 Task: Add a signature Melissa Sanchez containing Have a great National Puzzle Day, Melissa Sanchez to email address softage.6@softage.net and add a folder Disability insurance
Action: Mouse moved to (109, 102)
Screenshot: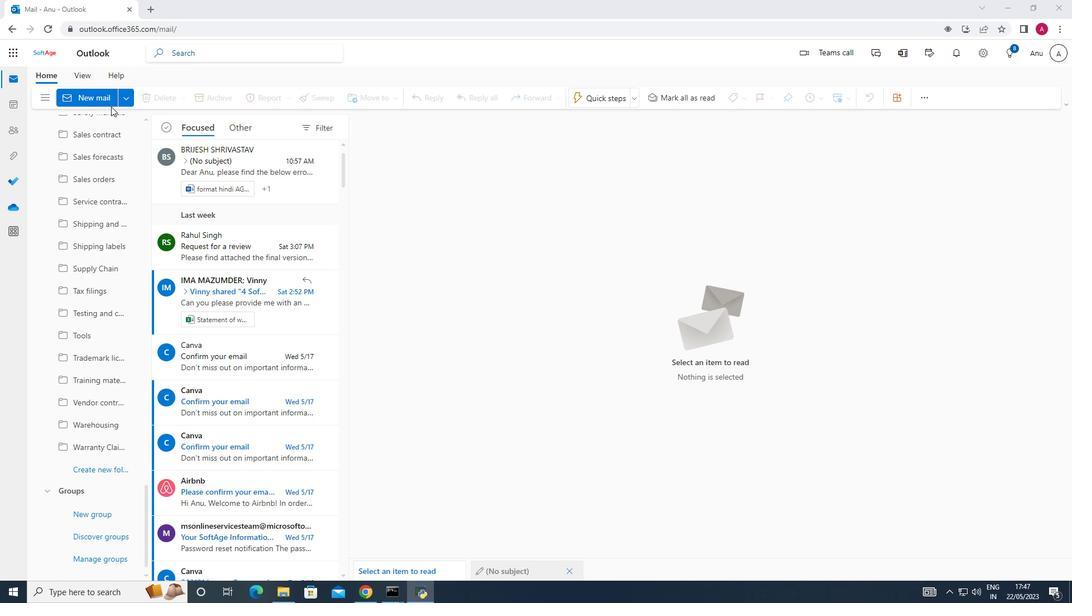 
Action: Mouse pressed left at (109, 102)
Screenshot: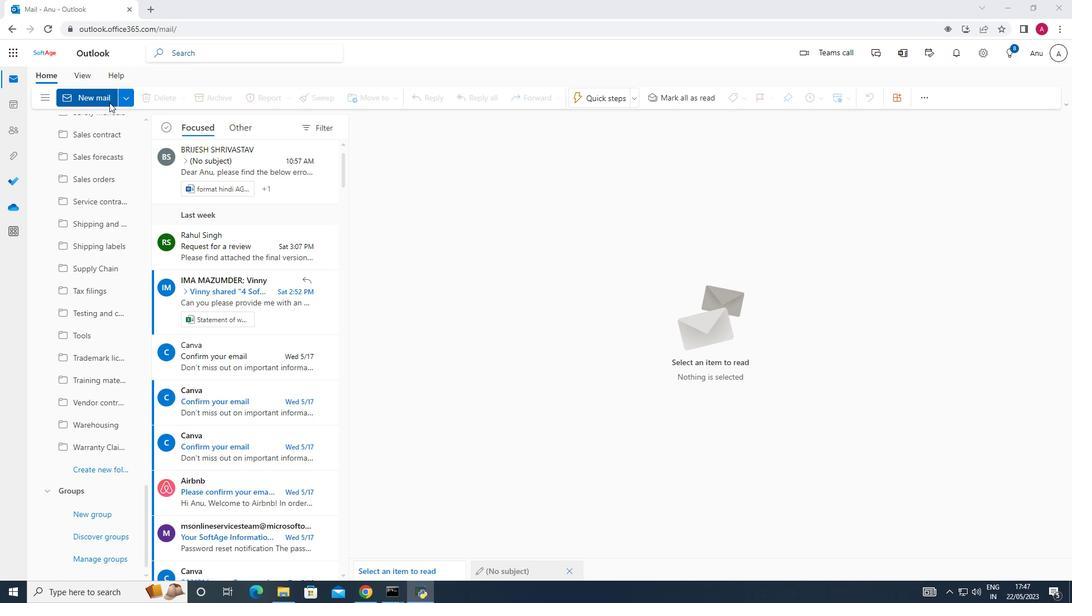 
Action: Mouse moved to (765, 93)
Screenshot: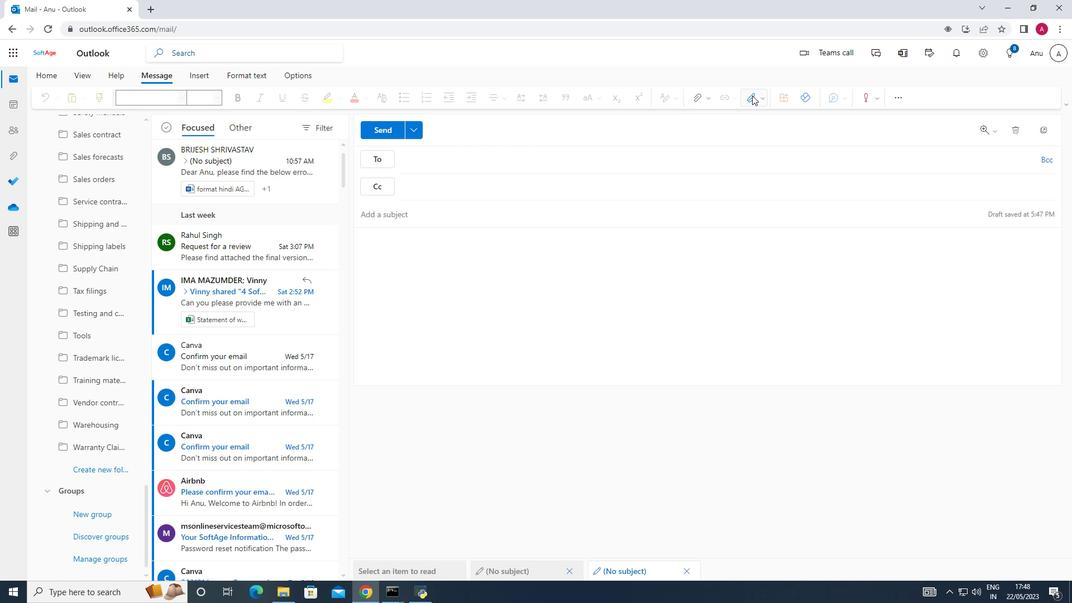 
Action: Mouse pressed left at (765, 93)
Screenshot: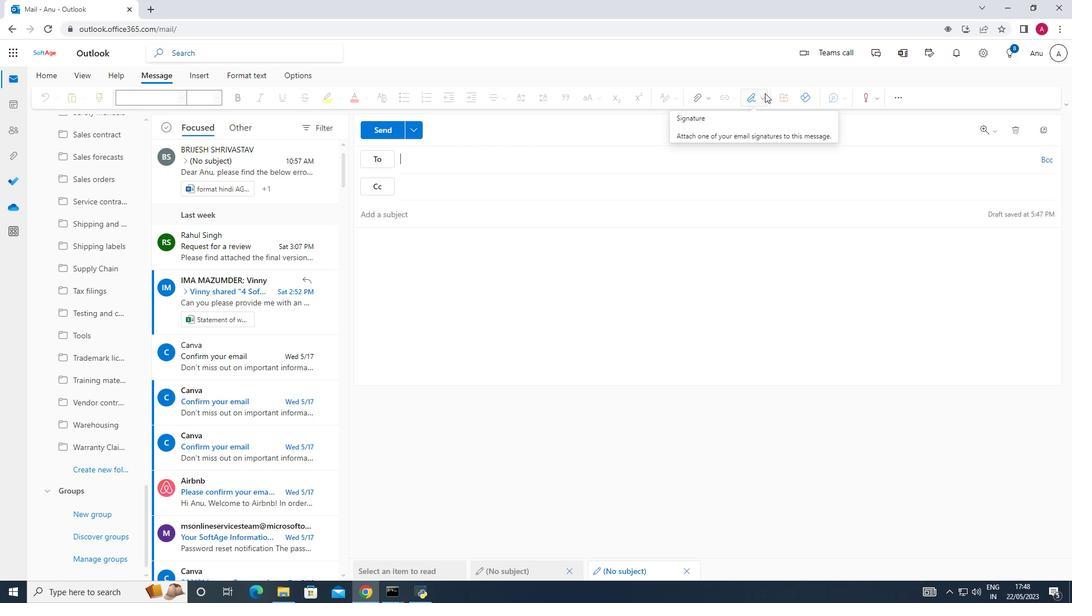 
Action: Mouse moved to (765, 140)
Screenshot: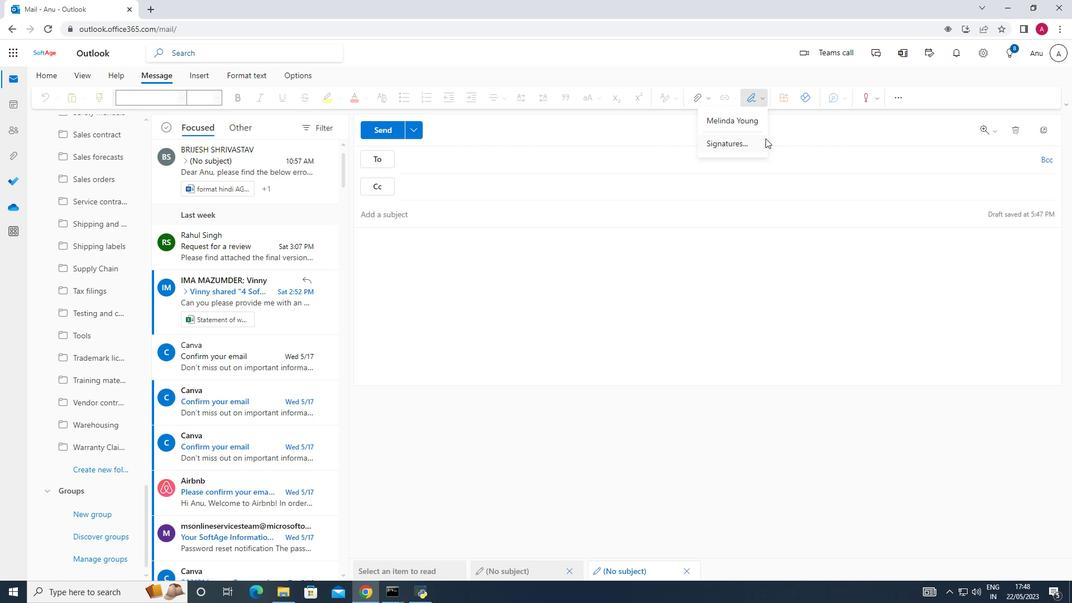 
Action: Mouse pressed left at (765, 140)
Screenshot: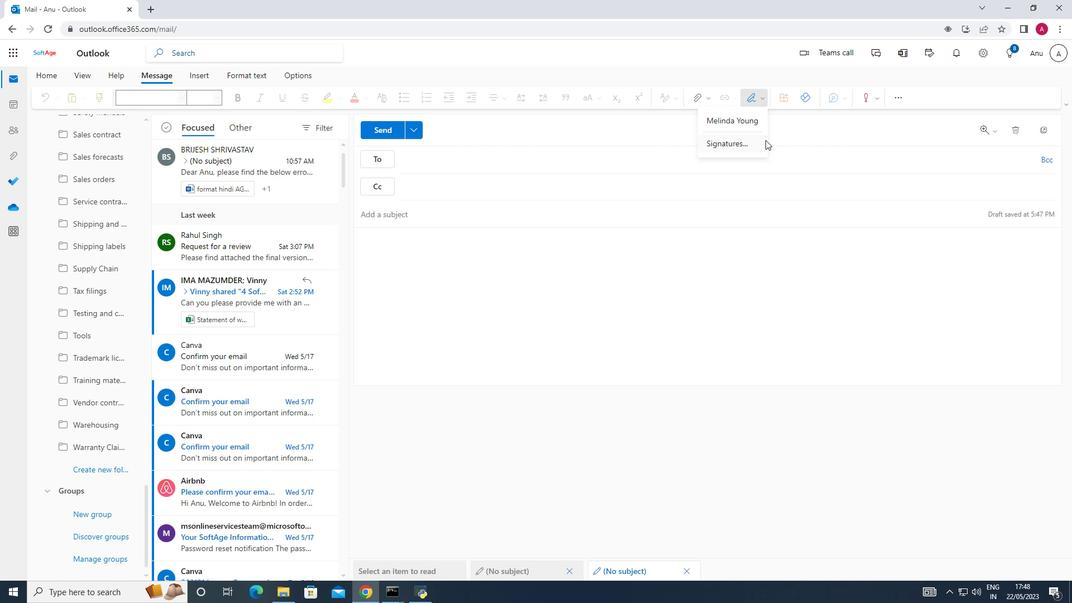 
Action: Mouse moved to (760, 184)
Screenshot: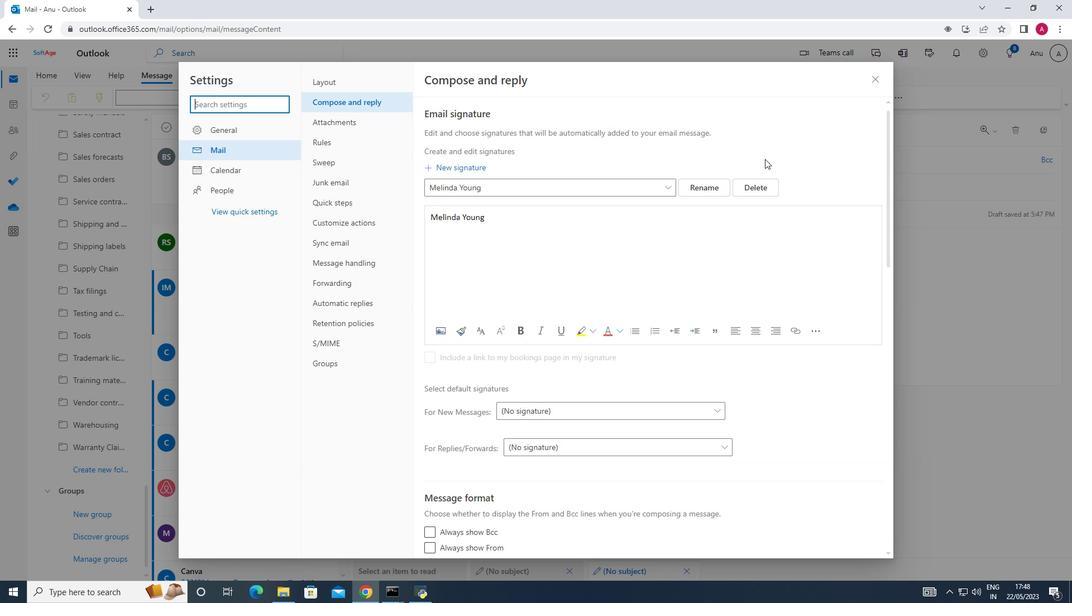 
Action: Mouse pressed left at (760, 184)
Screenshot: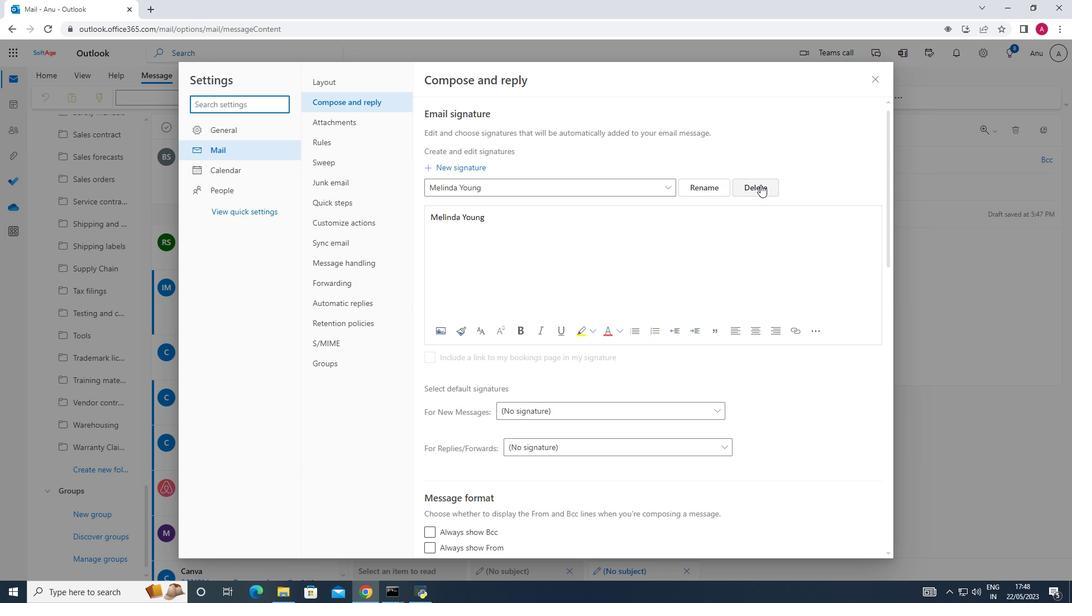 
Action: Mouse moved to (436, 185)
Screenshot: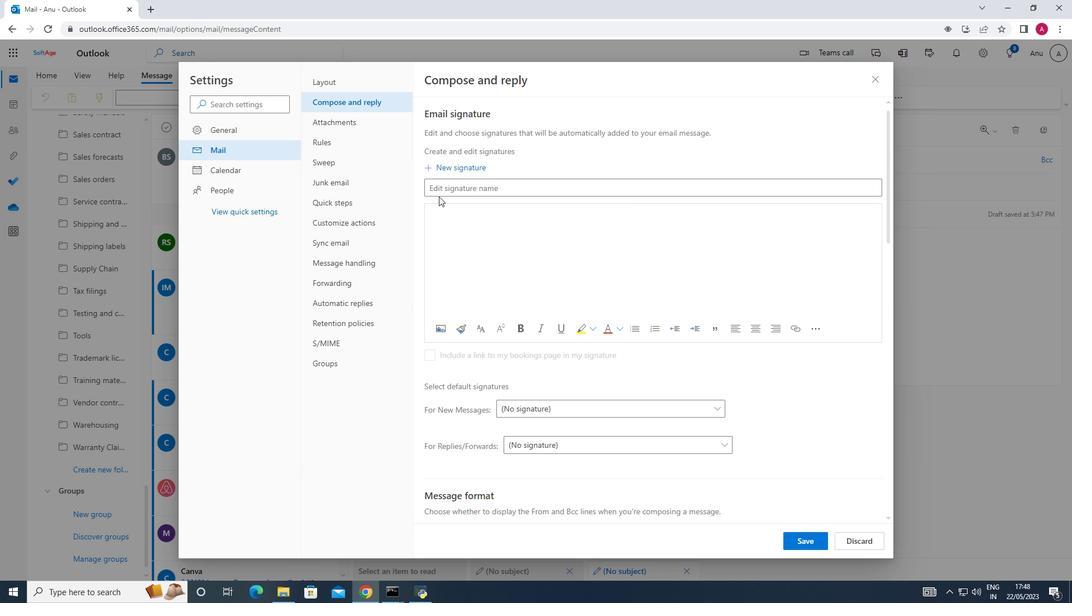 
Action: Mouse pressed left at (436, 185)
Screenshot: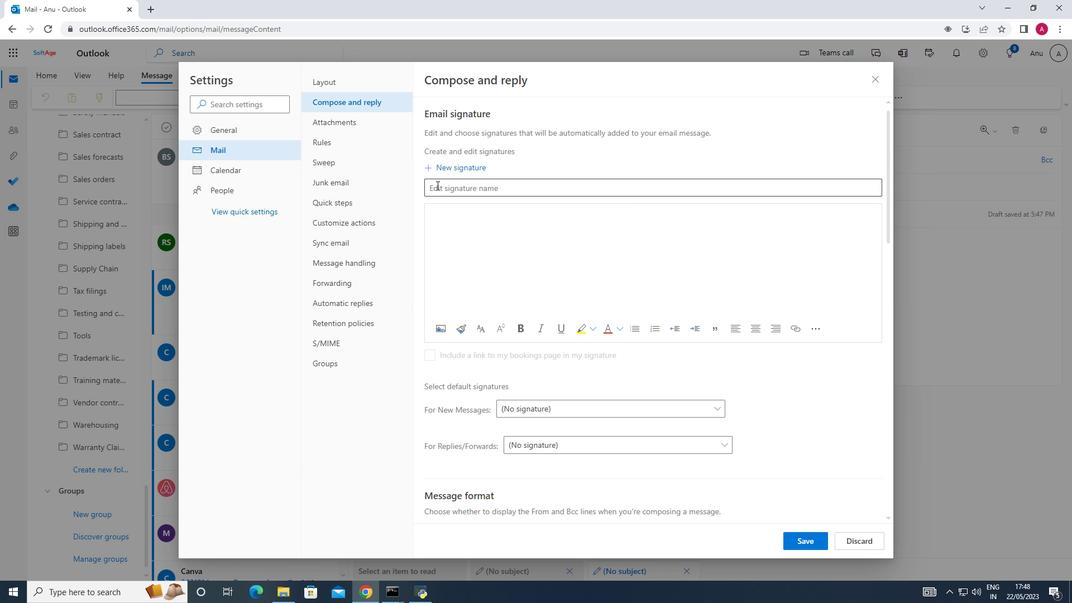 
Action: Key pressed <Key.shift_r>Melissa<Key.space><Key.shift>Sanchez
Screenshot: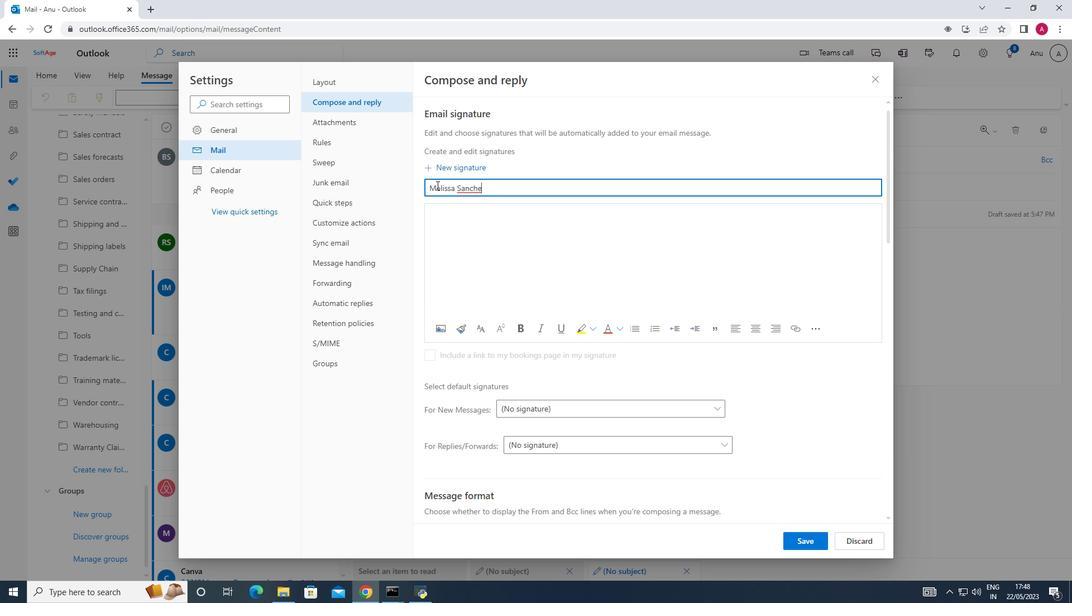 
Action: Mouse moved to (434, 217)
Screenshot: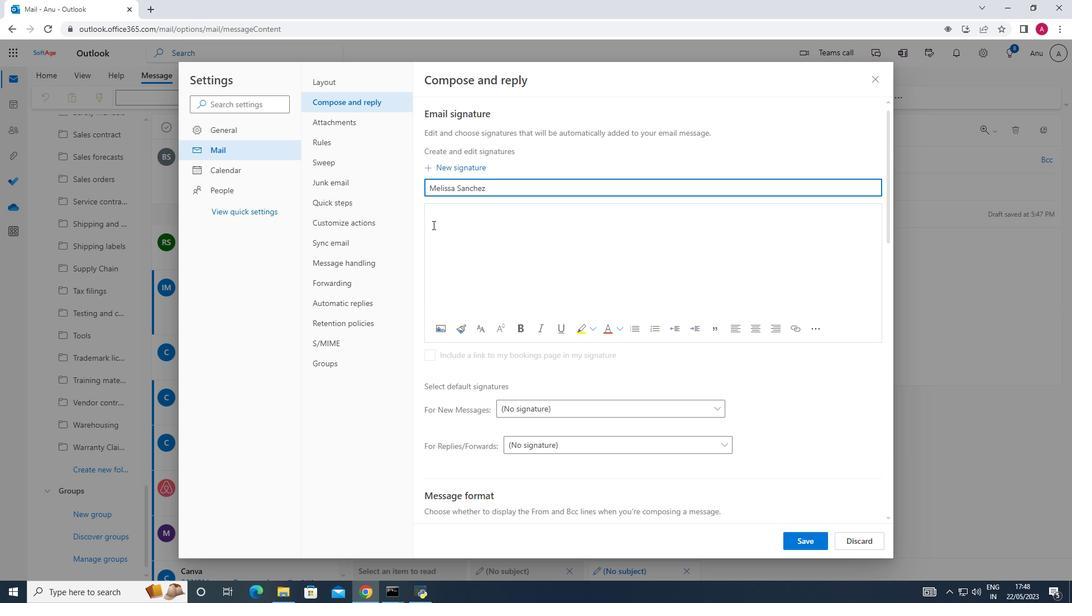 
Action: Mouse pressed left at (434, 217)
Screenshot: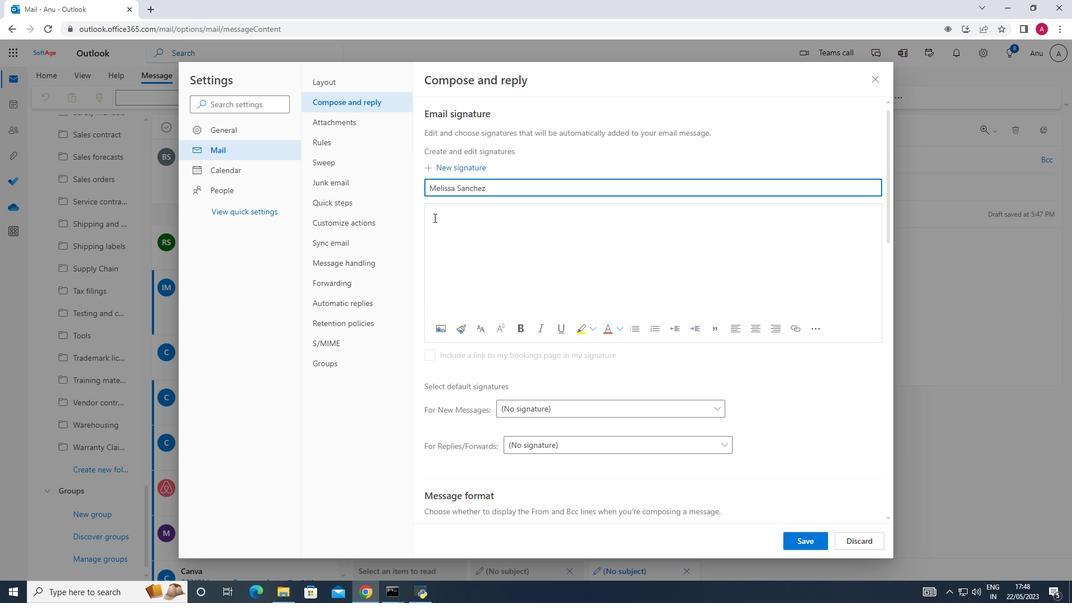 
Action: Key pressed <Key.shift_r>Melissa<Key.space><Key.shift>Sanche
Screenshot: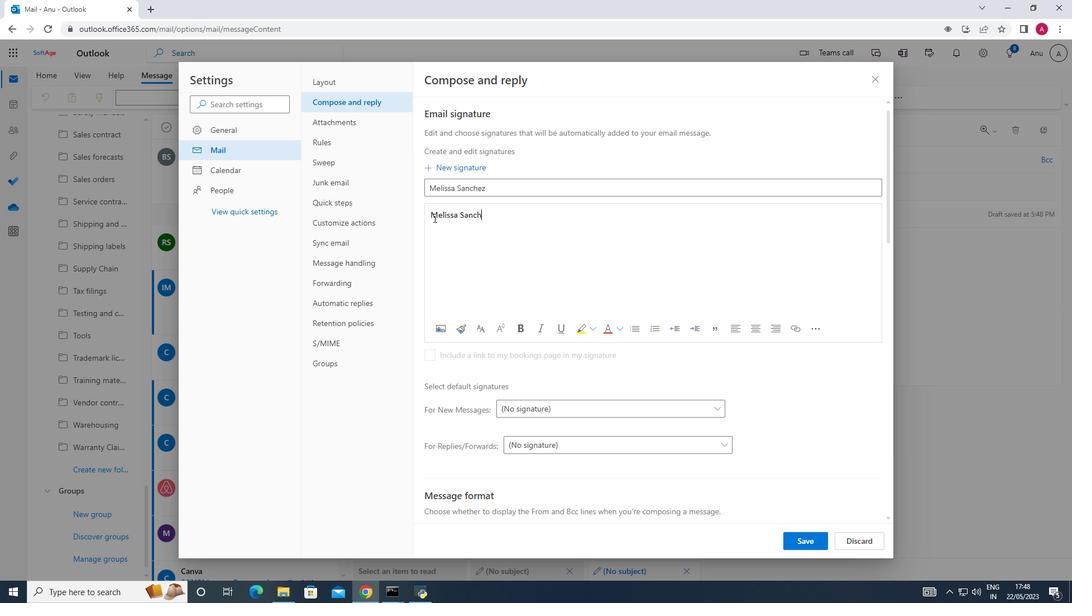 
Action: Mouse moved to (434, 217)
Screenshot: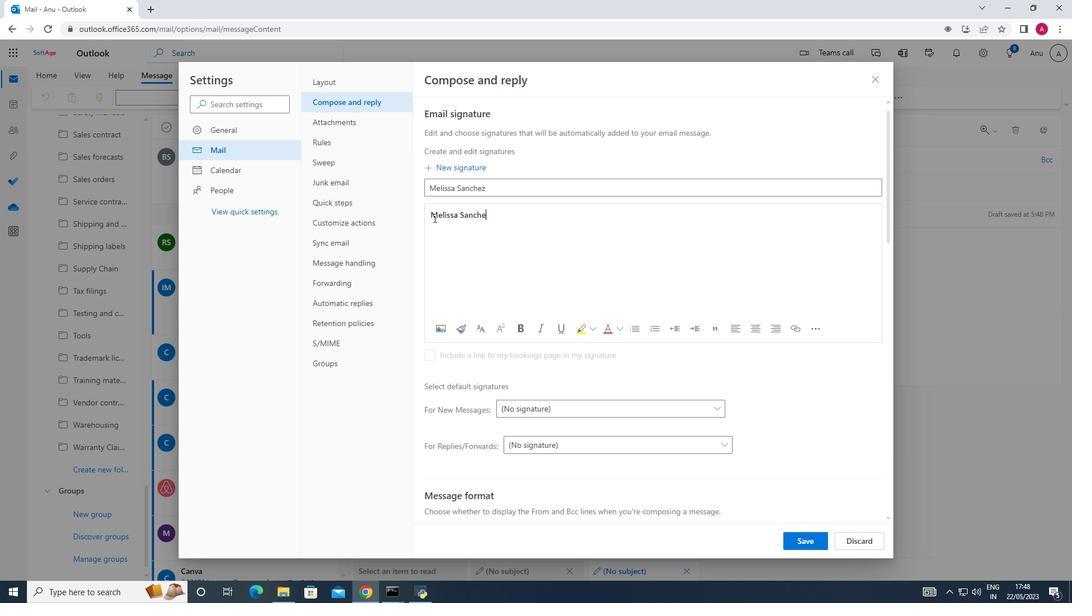 
Action: Key pressed z
Screenshot: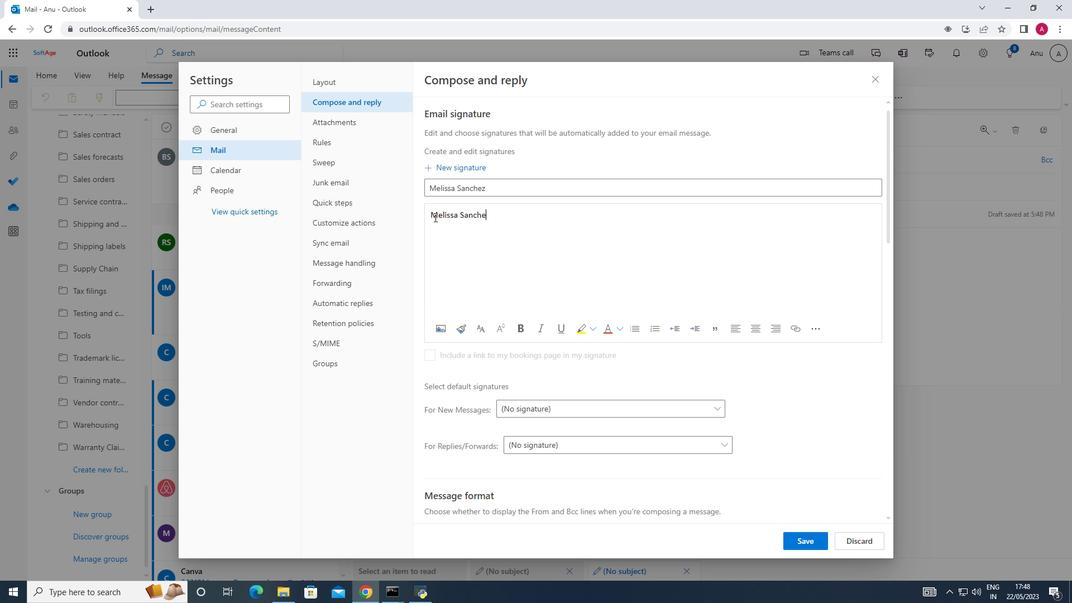 
Action: Mouse moved to (809, 541)
Screenshot: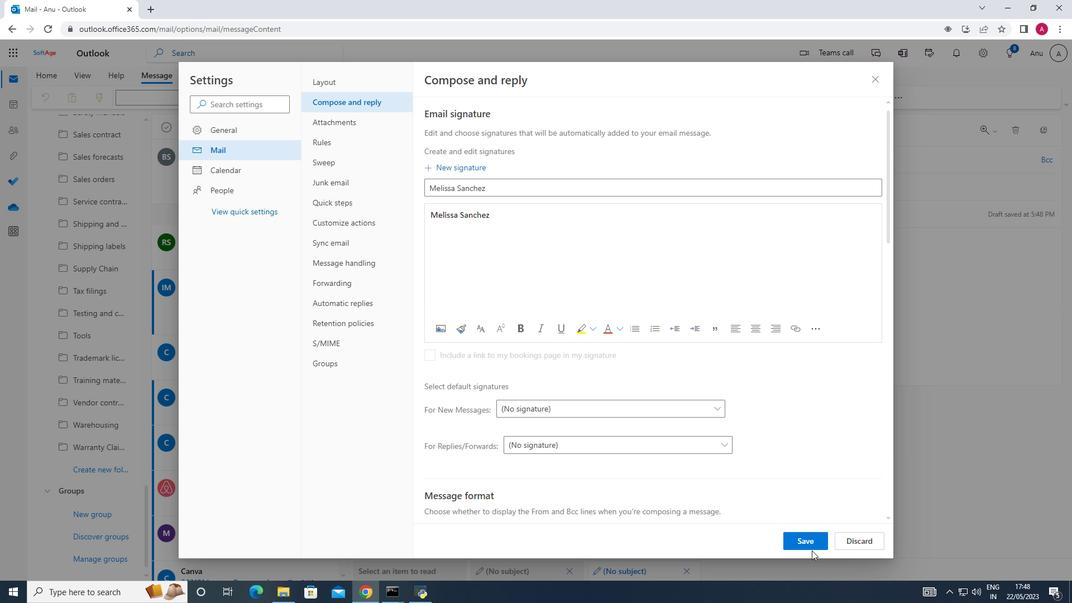 
Action: Mouse pressed left at (809, 541)
Screenshot: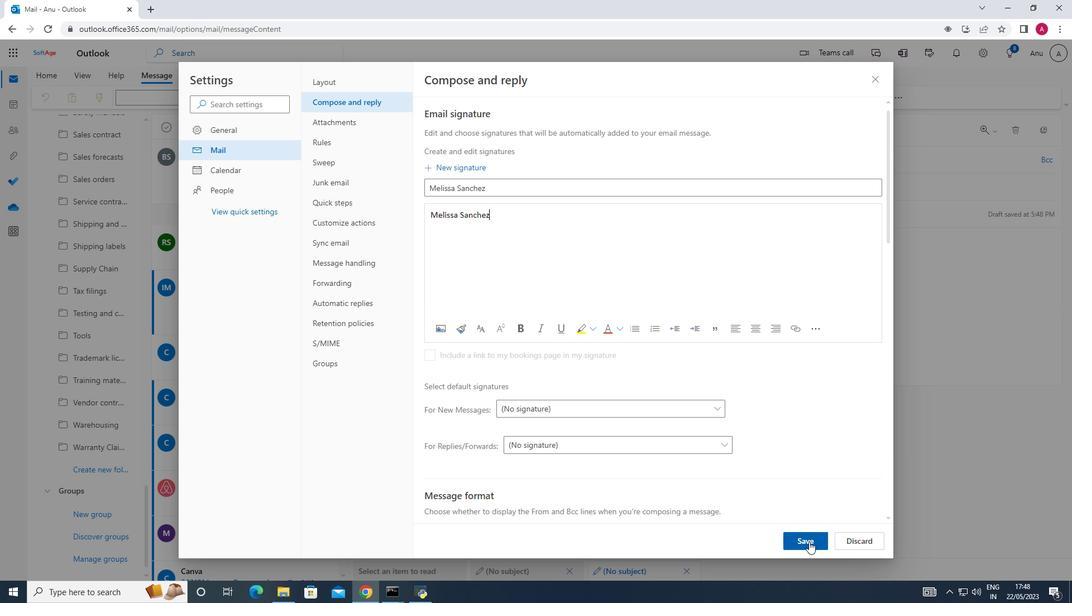 
Action: Mouse moved to (869, 80)
Screenshot: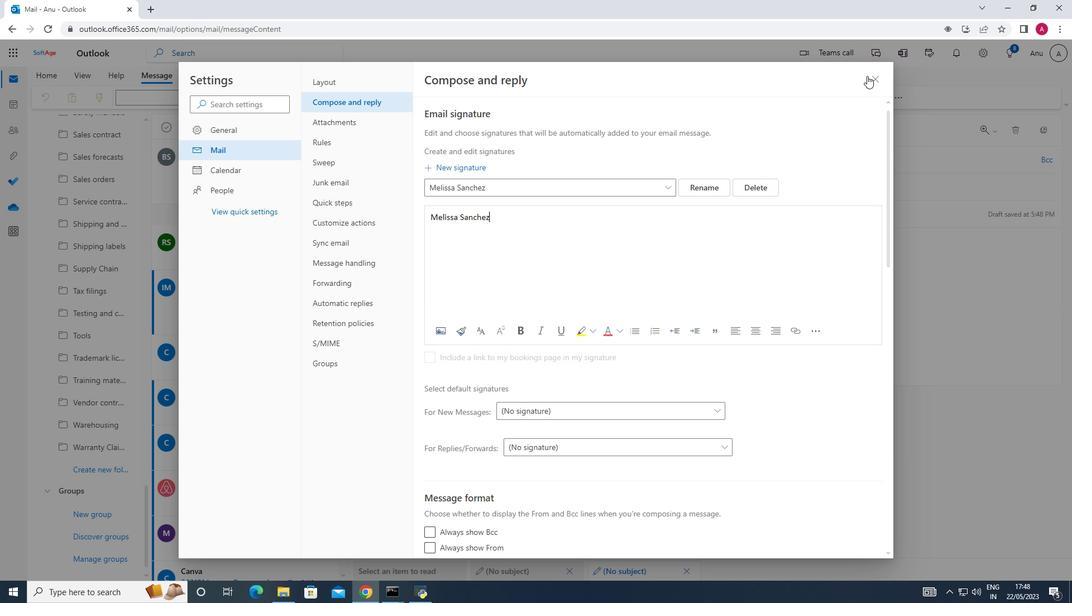 
Action: Mouse pressed left at (869, 80)
Screenshot: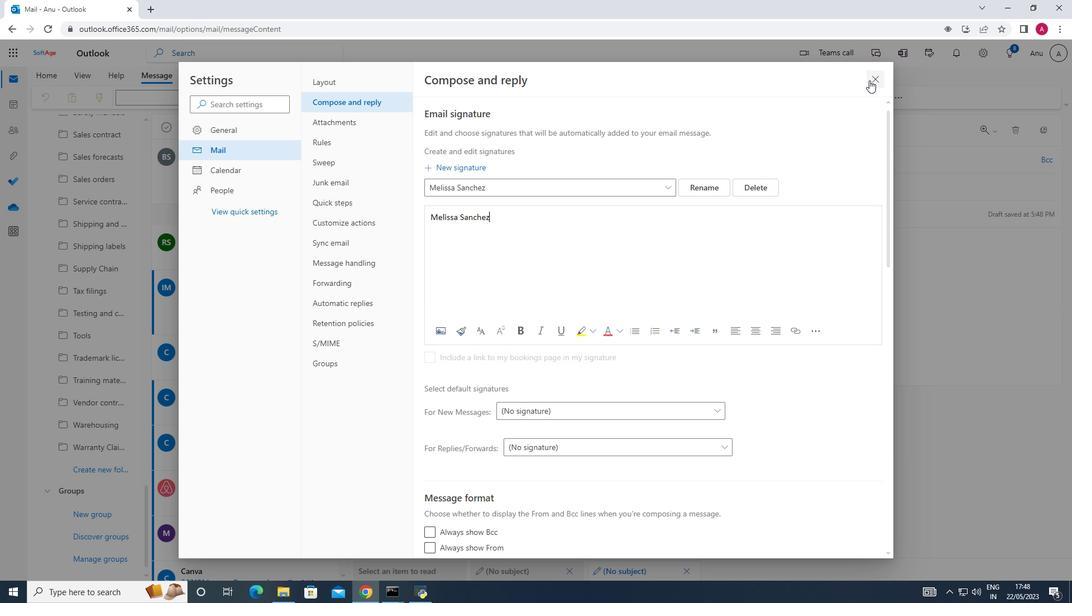 
Action: Mouse moved to (757, 94)
Screenshot: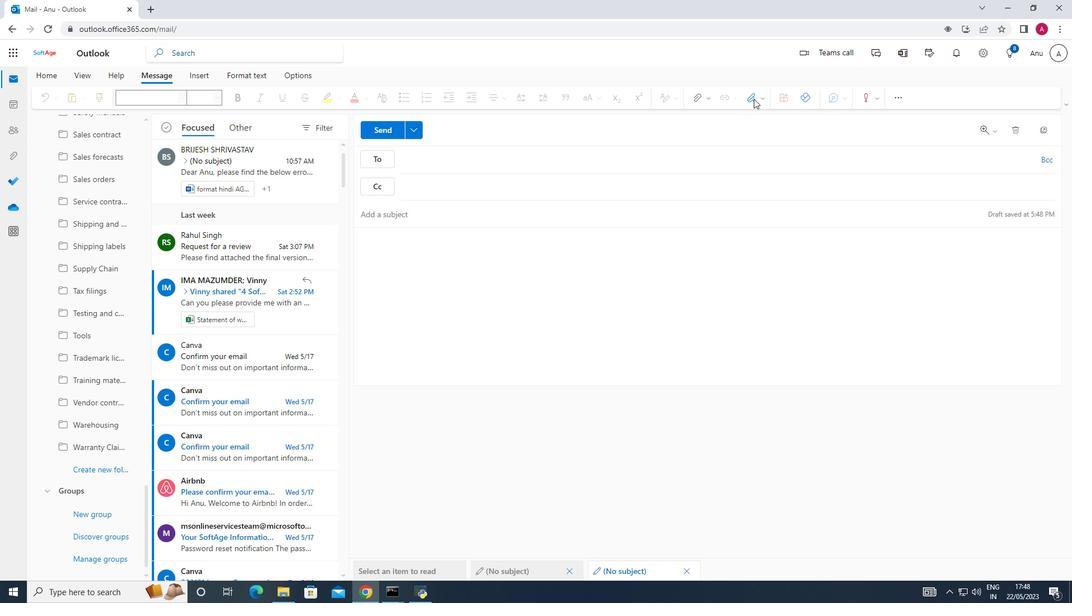 
Action: Mouse pressed left at (757, 94)
Screenshot: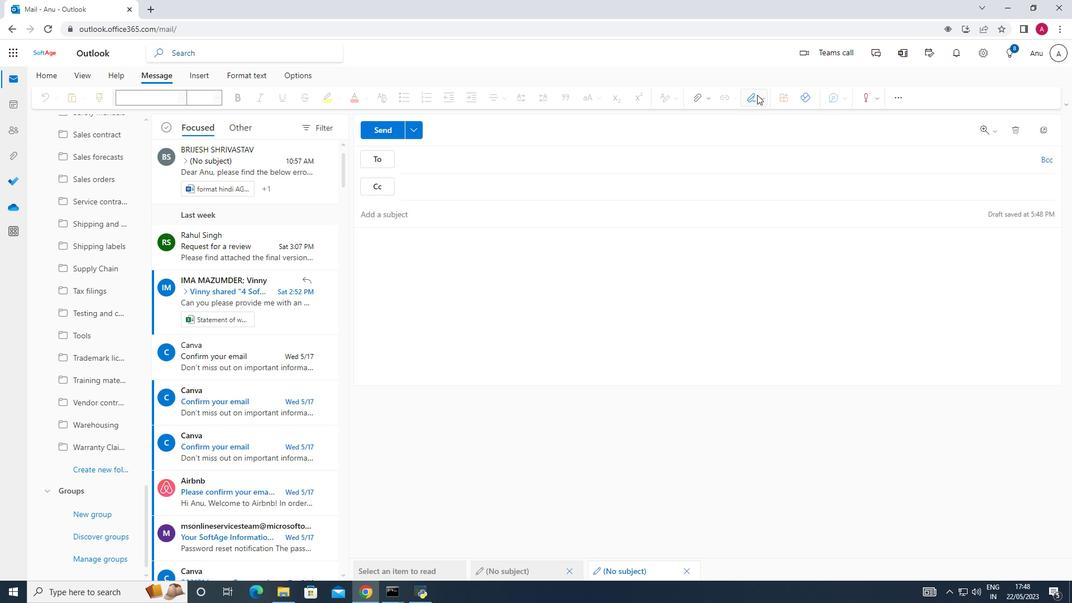 
Action: Mouse moved to (744, 115)
Screenshot: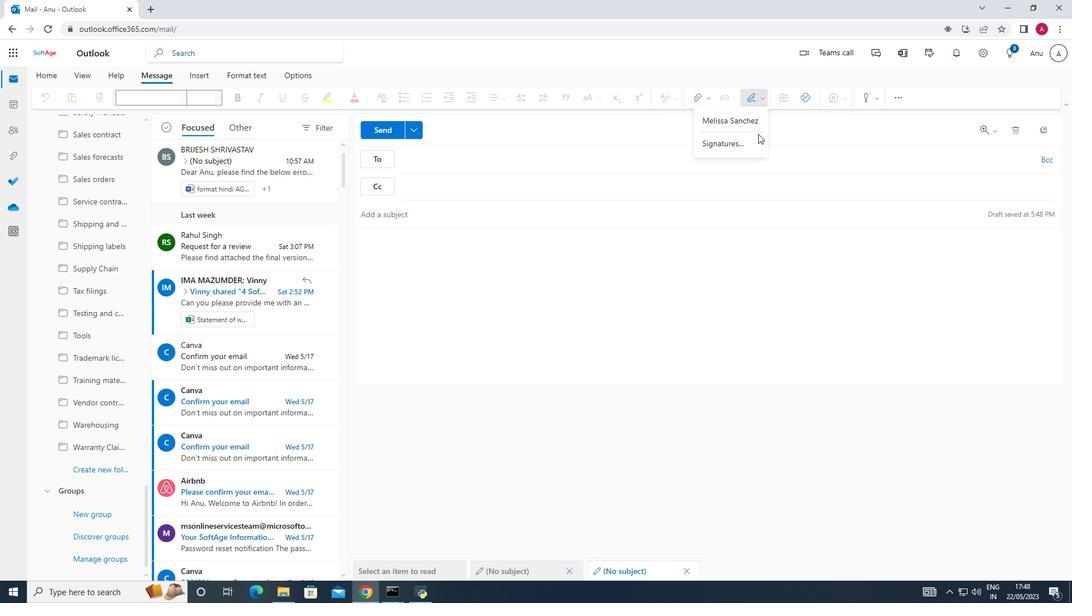 
Action: Mouse pressed left at (744, 115)
Screenshot: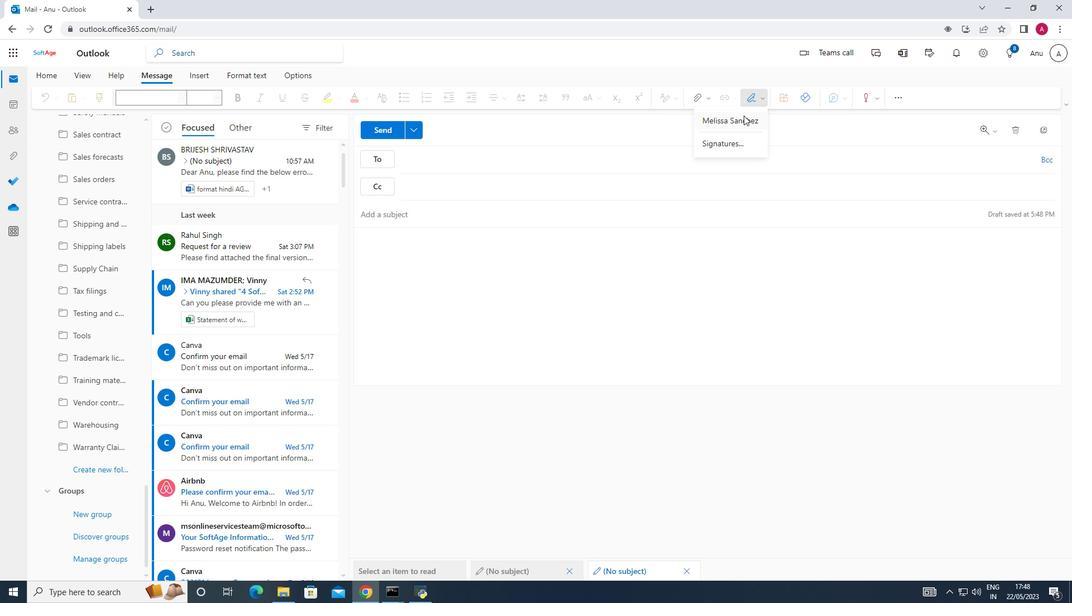 
Action: Mouse moved to (425, 249)
Screenshot: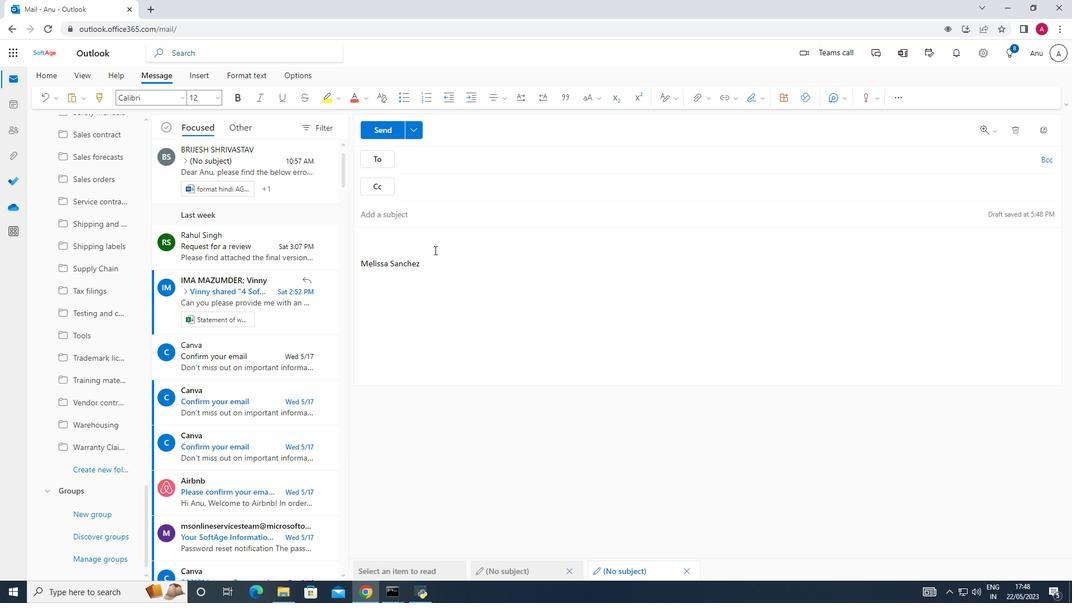 
Action: Key pressed <Key.shift>Have<Key.space>a<Key.space>great<Key.space><Key.shift>National<Key.space><Key.shift_r><Key.shift_r><Key.shift_r><Key.shift_r><Key.shift_r><Key.shift_r><Key.shift_r><Key.shift_r><Key.shift_r><Key.shift_r><Key.shift_r><Key.shift_r><Key.shift_r><Key.shift_r><Key.shift_r><Key.shift_r><Key.shift_r><Key.shift_r><Key.shift_r><Key.shift_r><Key.shift_r><Key.shift_r><Key.shift_r>Puzzle<Key.space><Key.shift>Day.
Screenshot: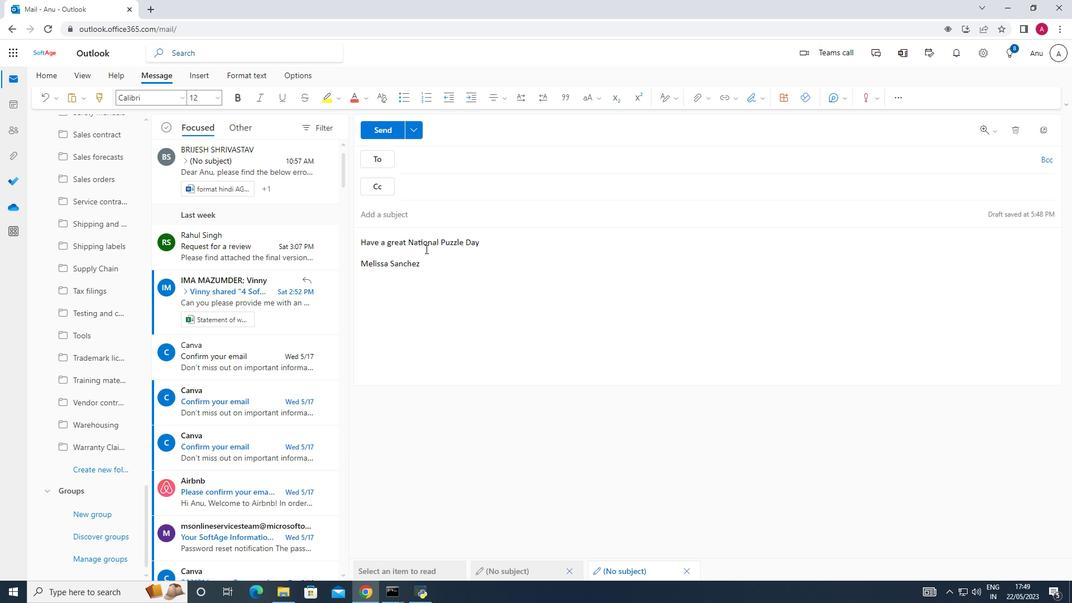 
Action: Mouse moved to (402, 164)
Screenshot: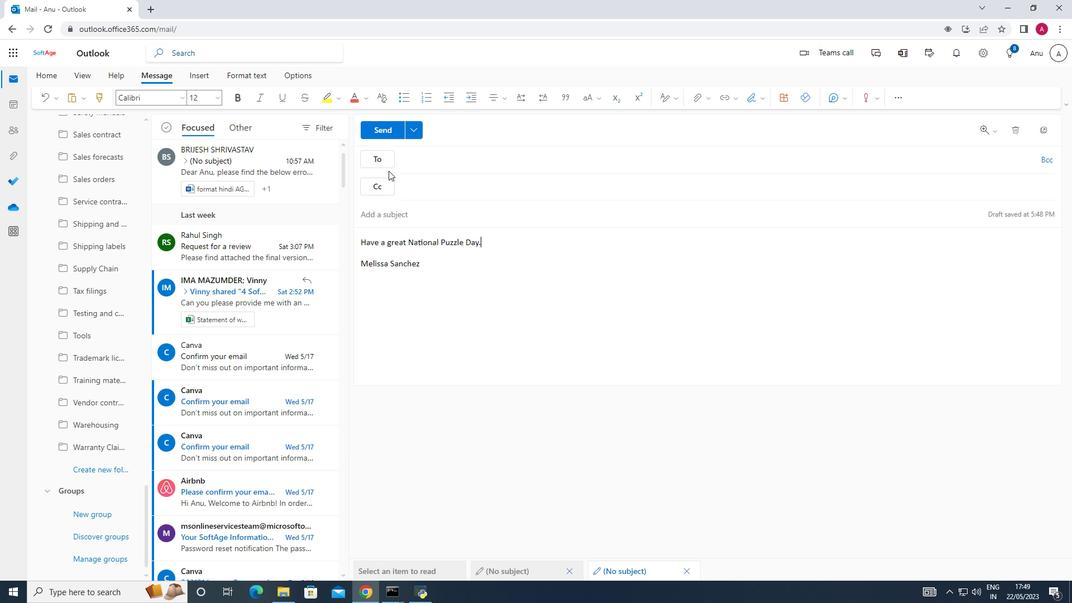 
Action: Mouse pressed left at (402, 164)
Screenshot: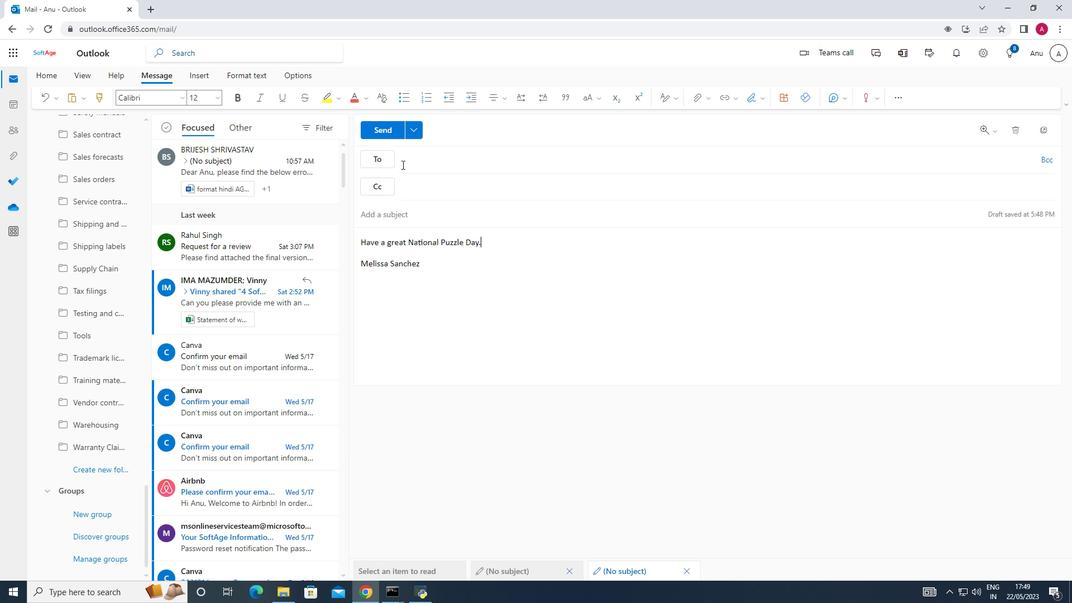 
Action: Key pressed <Key.shift>S<Key.backspace><Key.backspace>softage.6<Key.shift>@softage.net
Screenshot: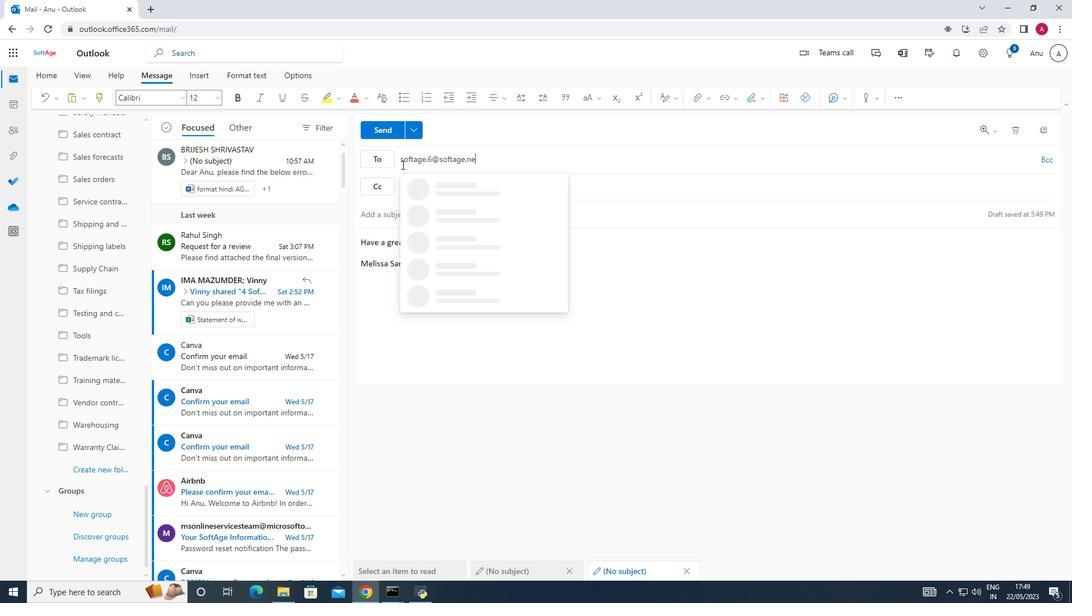 
Action: Mouse moved to (455, 176)
Screenshot: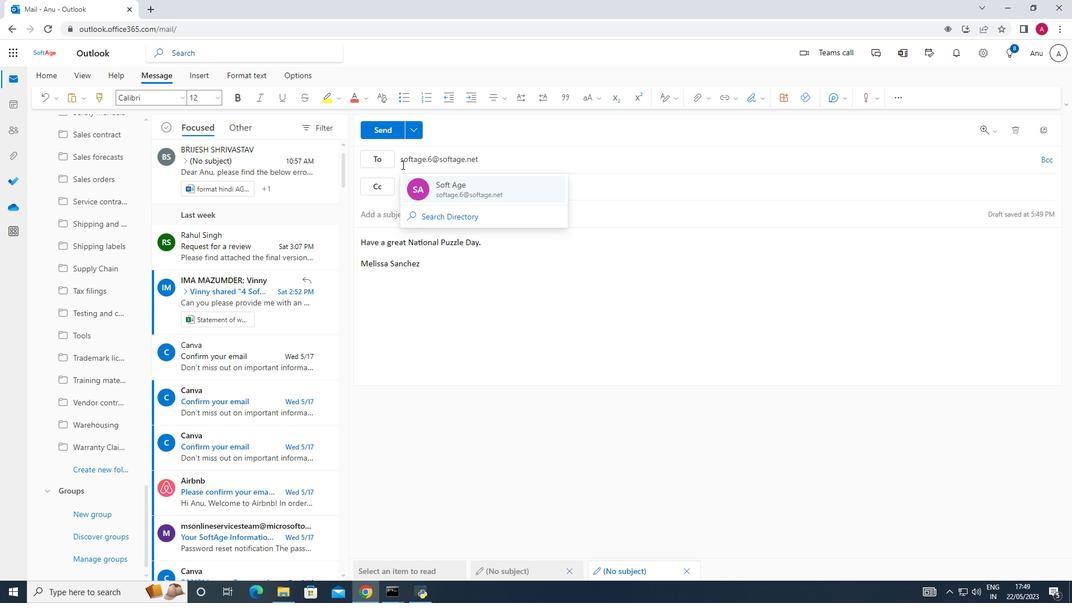 
Action: Mouse pressed left at (455, 176)
Screenshot: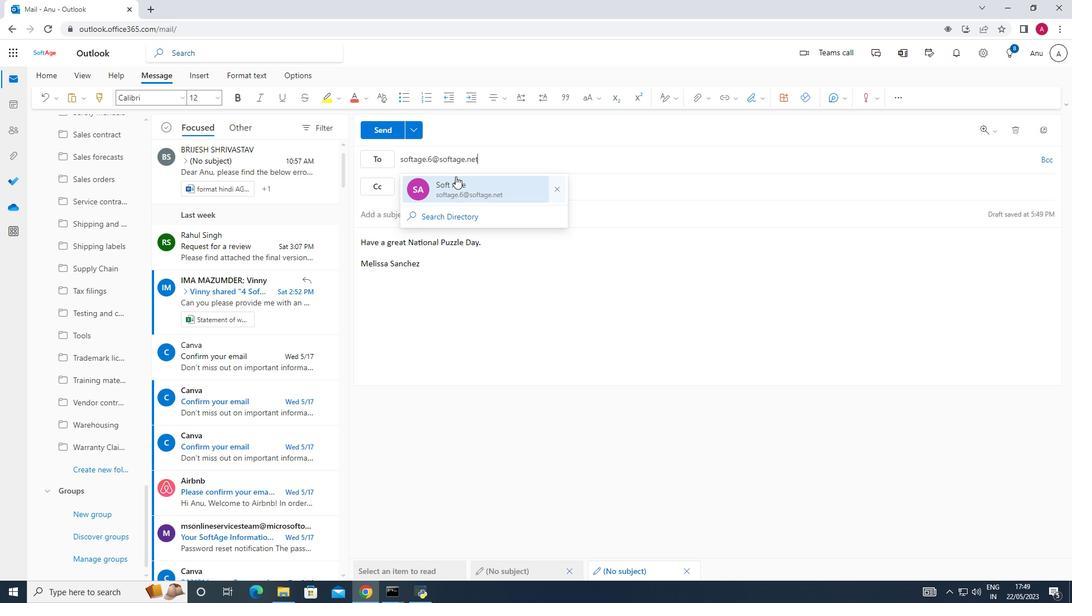 
Action: Mouse moved to (103, 464)
Screenshot: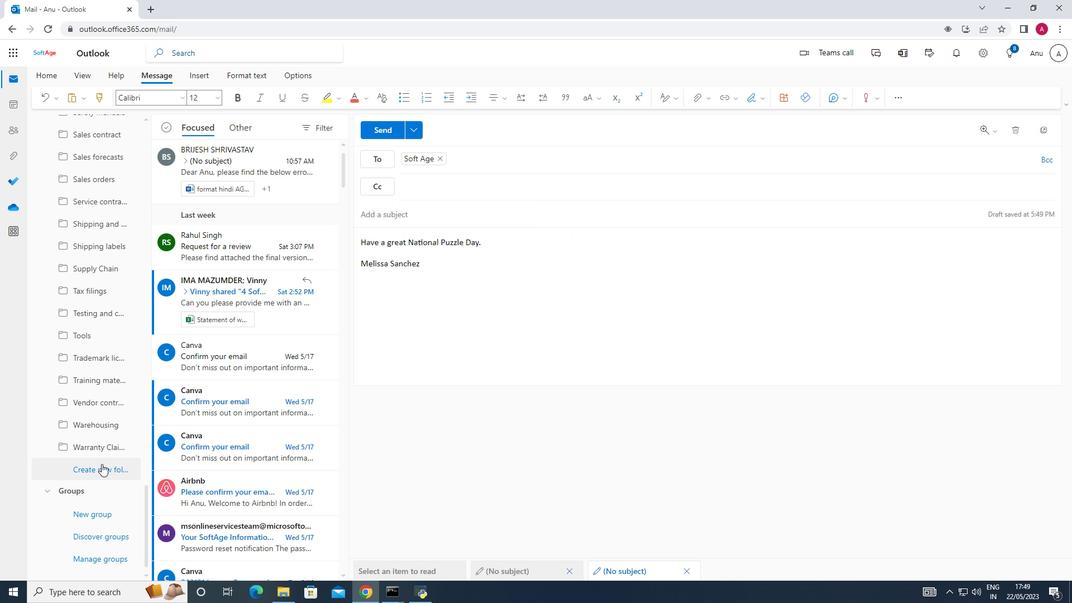 
Action: Mouse pressed left at (103, 464)
Screenshot: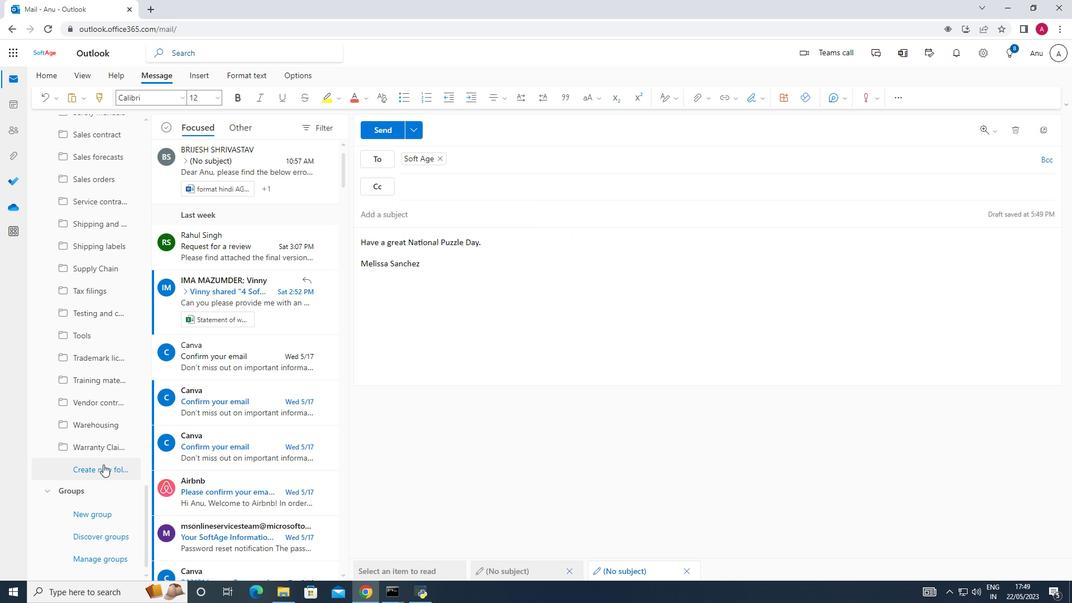 
Action: Mouse moved to (90, 468)
Screenshot: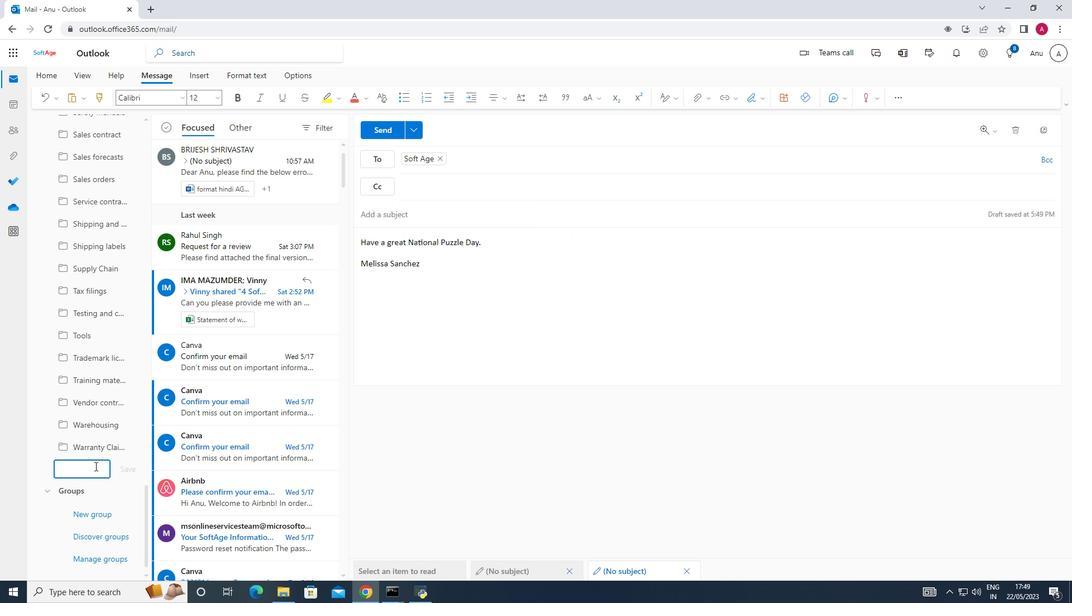 
Action: Mouse pressed left at (90, 468)
Screenshot: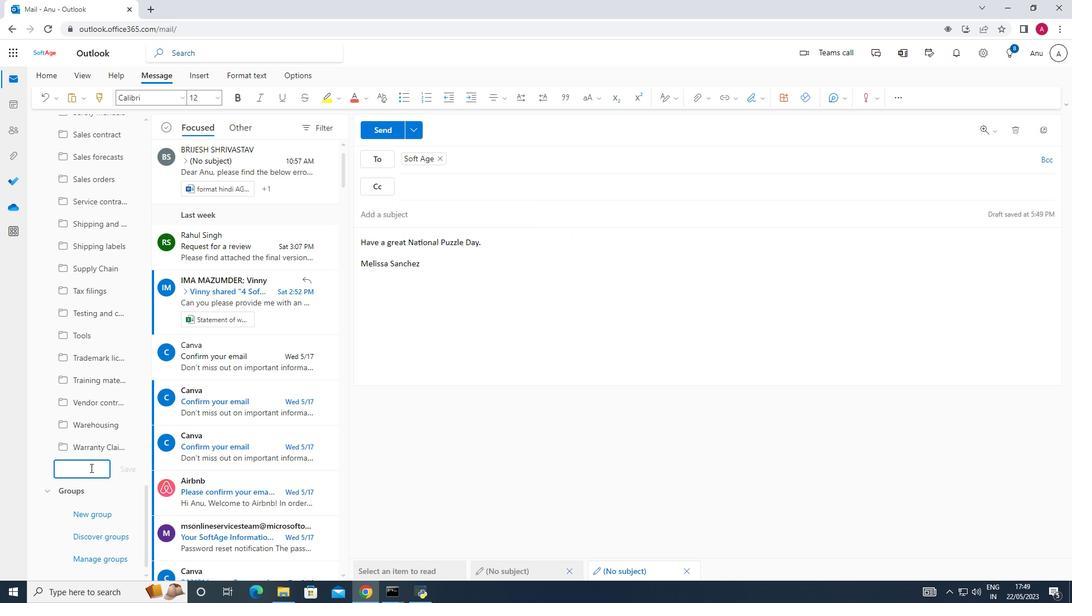 
Action: Mouse moved to (88, 467)
Screenshot: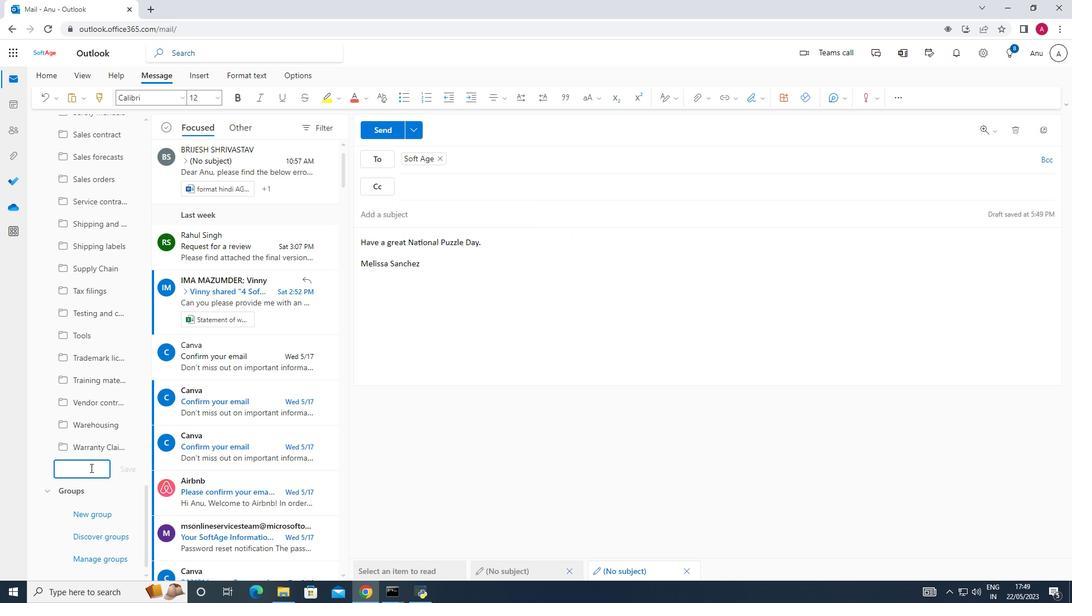 
Action: Key pressed <Key.shift>Disability<Key.space>insurance
Screenshot: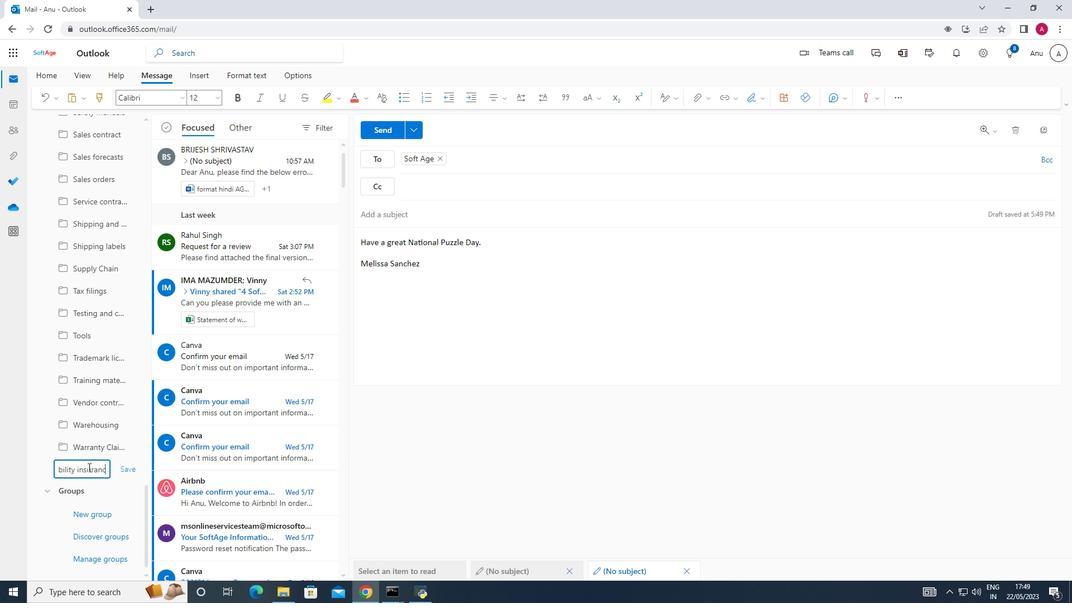 
Action: Mouse moved to (124, 466)
Screenshot: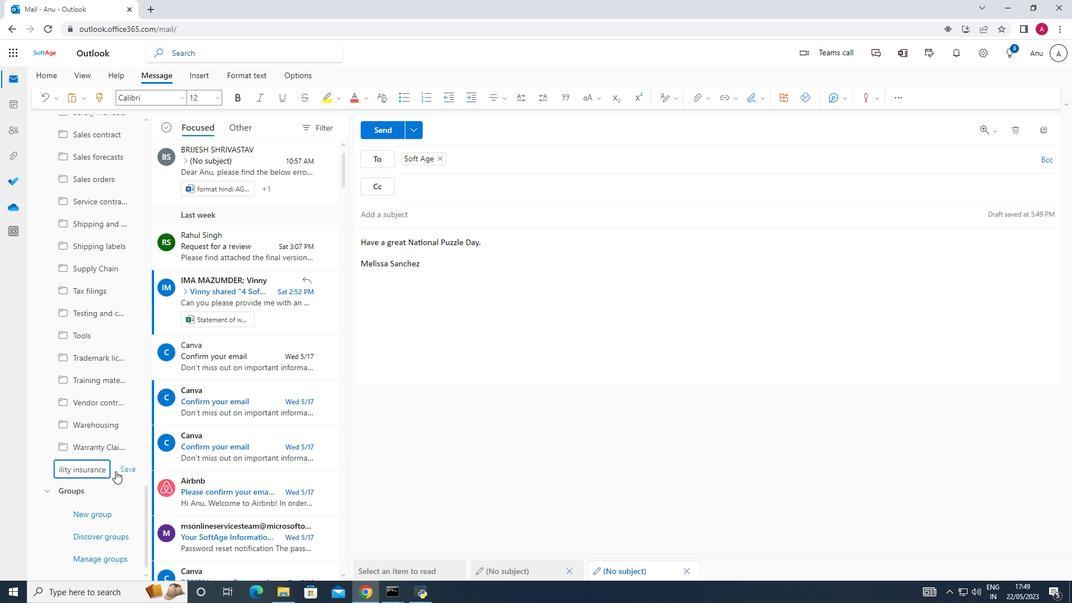 
Action: Mouse pressed left at (124, 466)
Screenshot: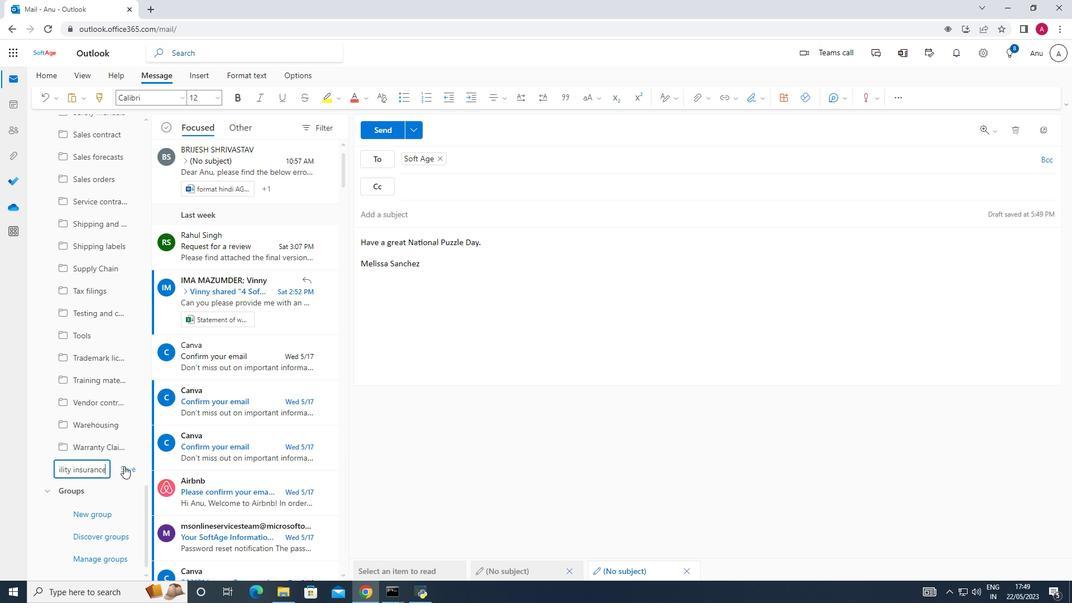 
Action: Mouse moved to (389, 132)
Screenshot: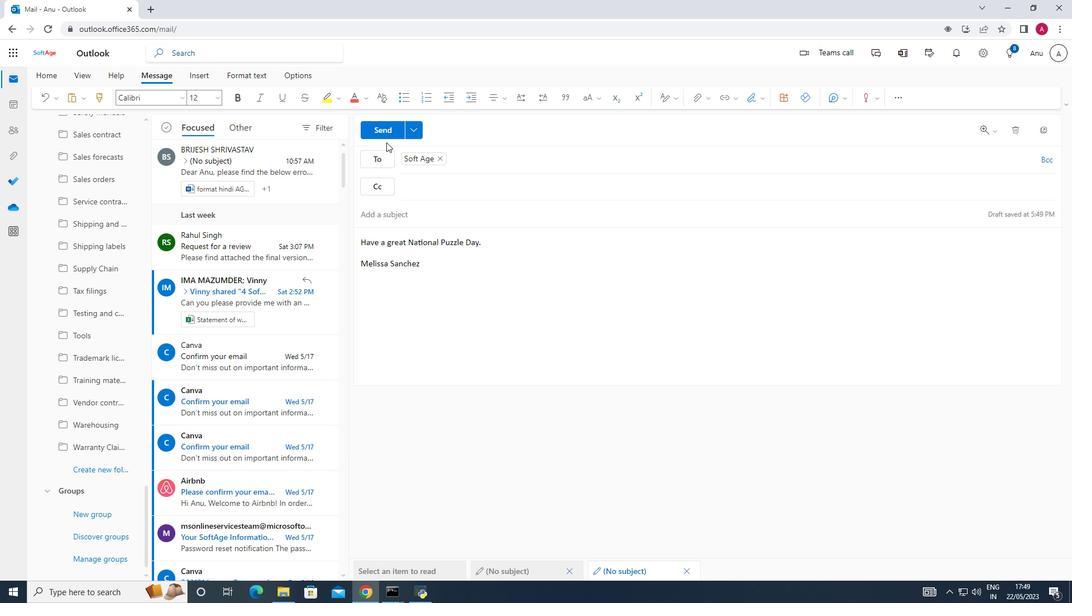 
Action: Mouse pressed left at (389, 132)
Screenshot: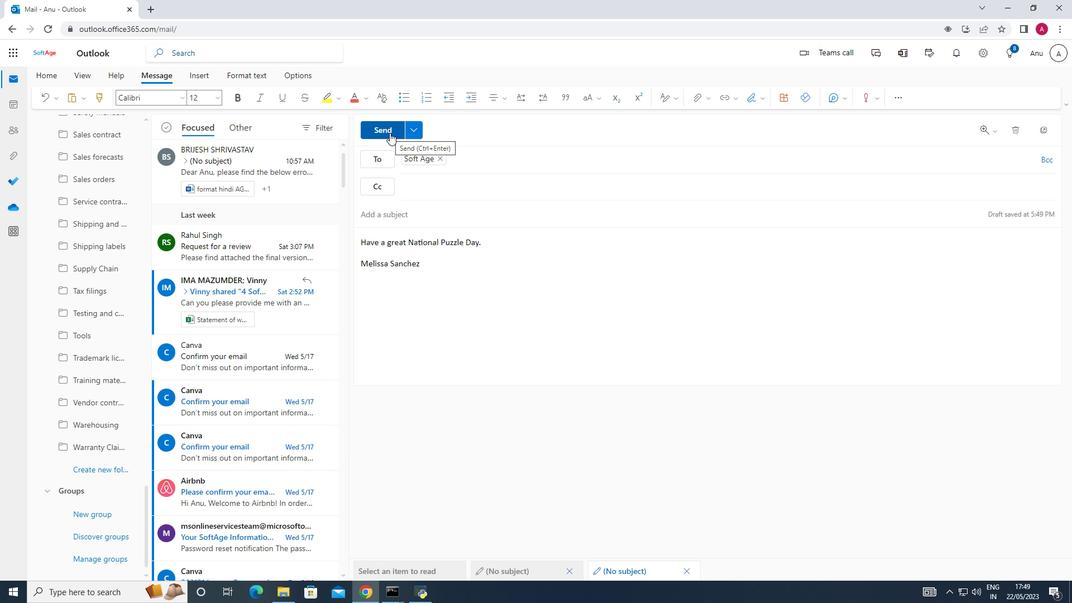 
Action: Mouse moved to (542, 336)
Screenshot: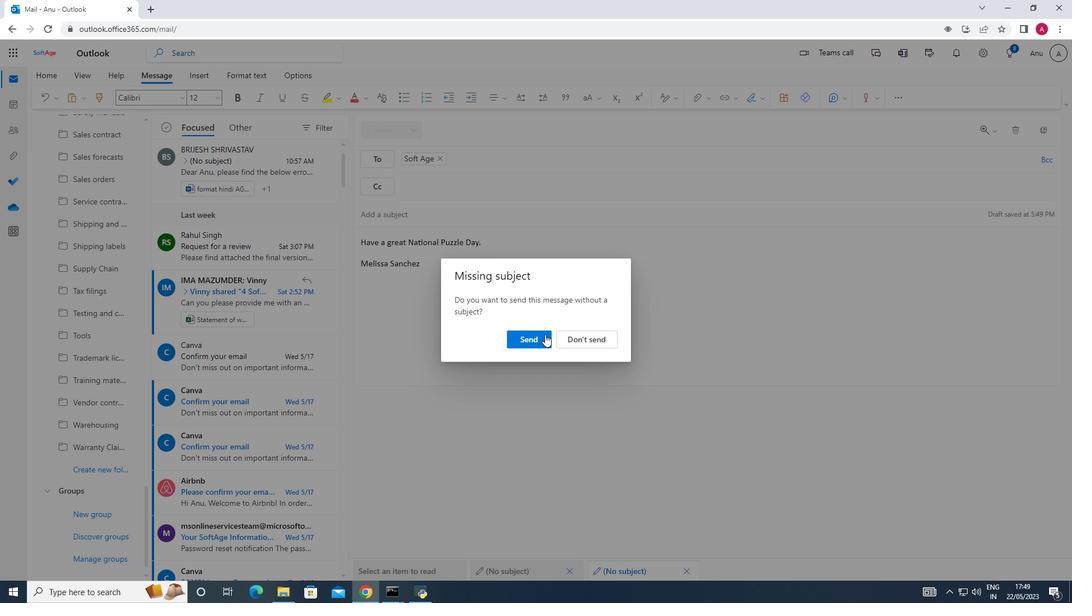 
Action: Mouse pressed left at (542, 336)
Screenshot: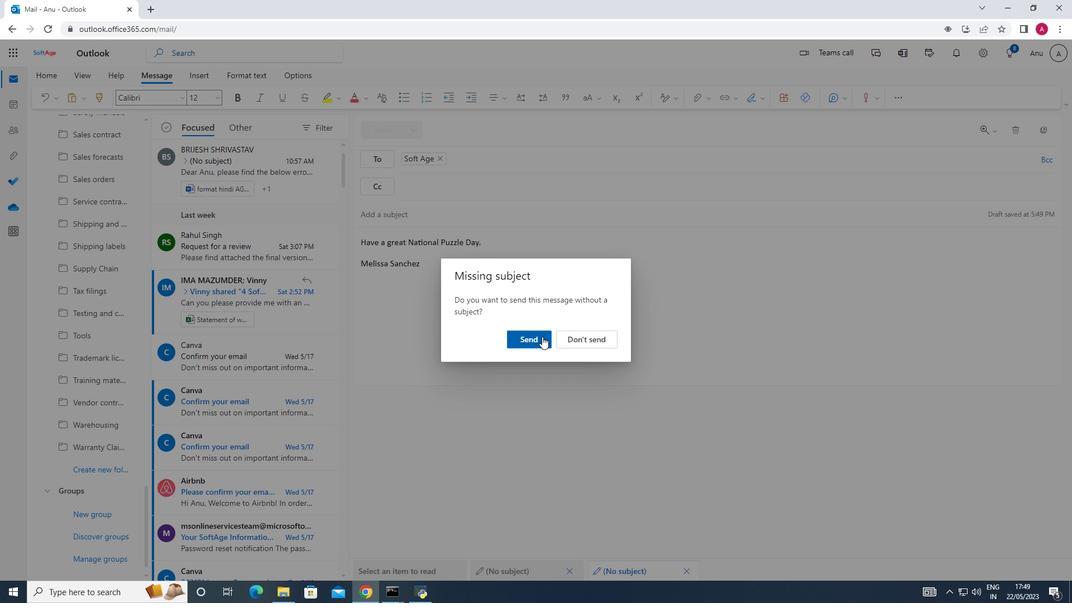 
Action: Mouse moved to (540, 323)
Screenshot: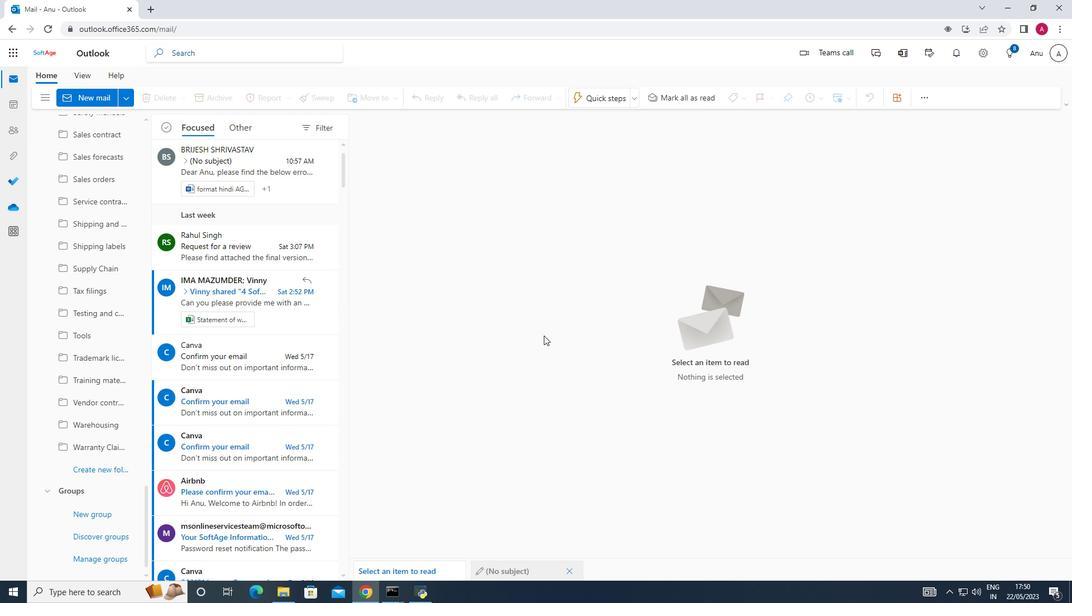 
